 Task: Create a section Sonic Surge and in the section, add a milestone Agile transformation in the project CompuServe
Action: Mouse moved to (94, 237)
Screenshot: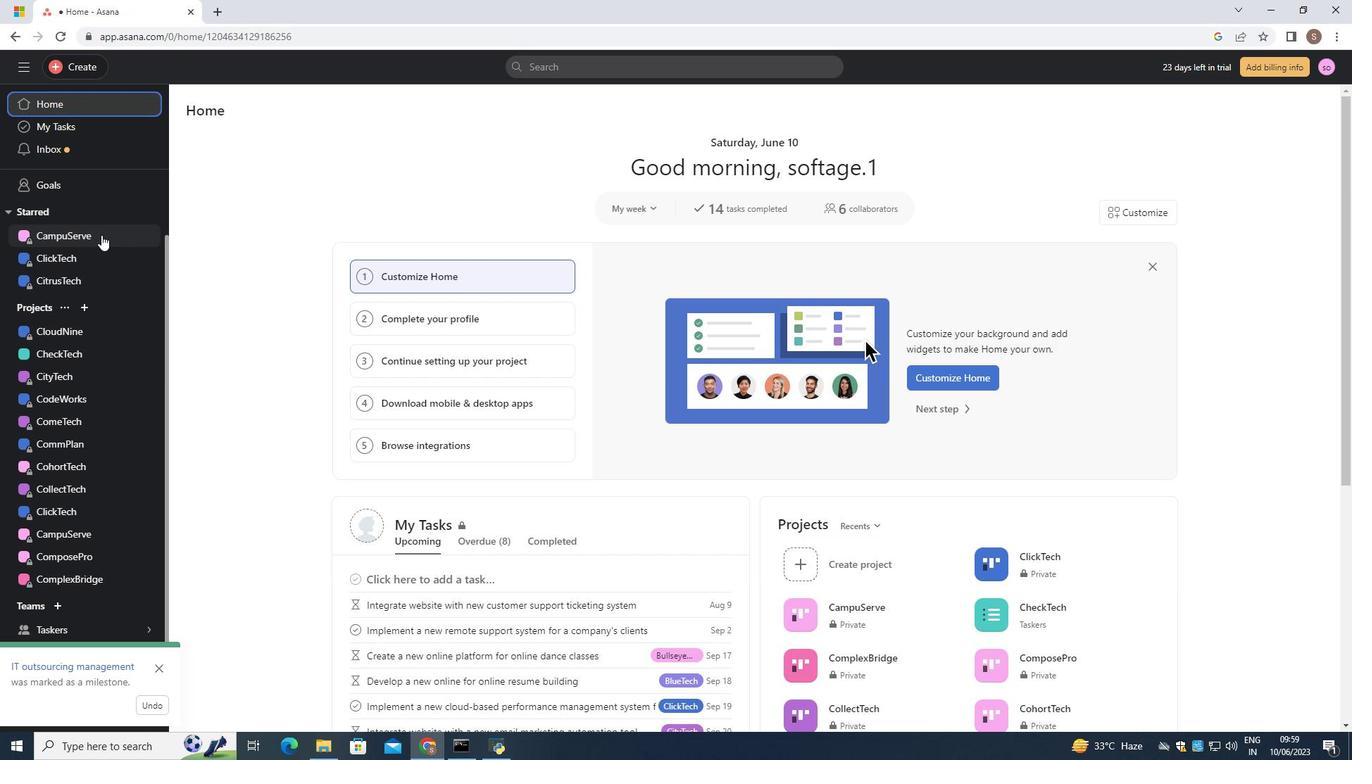 
Action: Mouse pressed left at (94, 237)
Screenshot: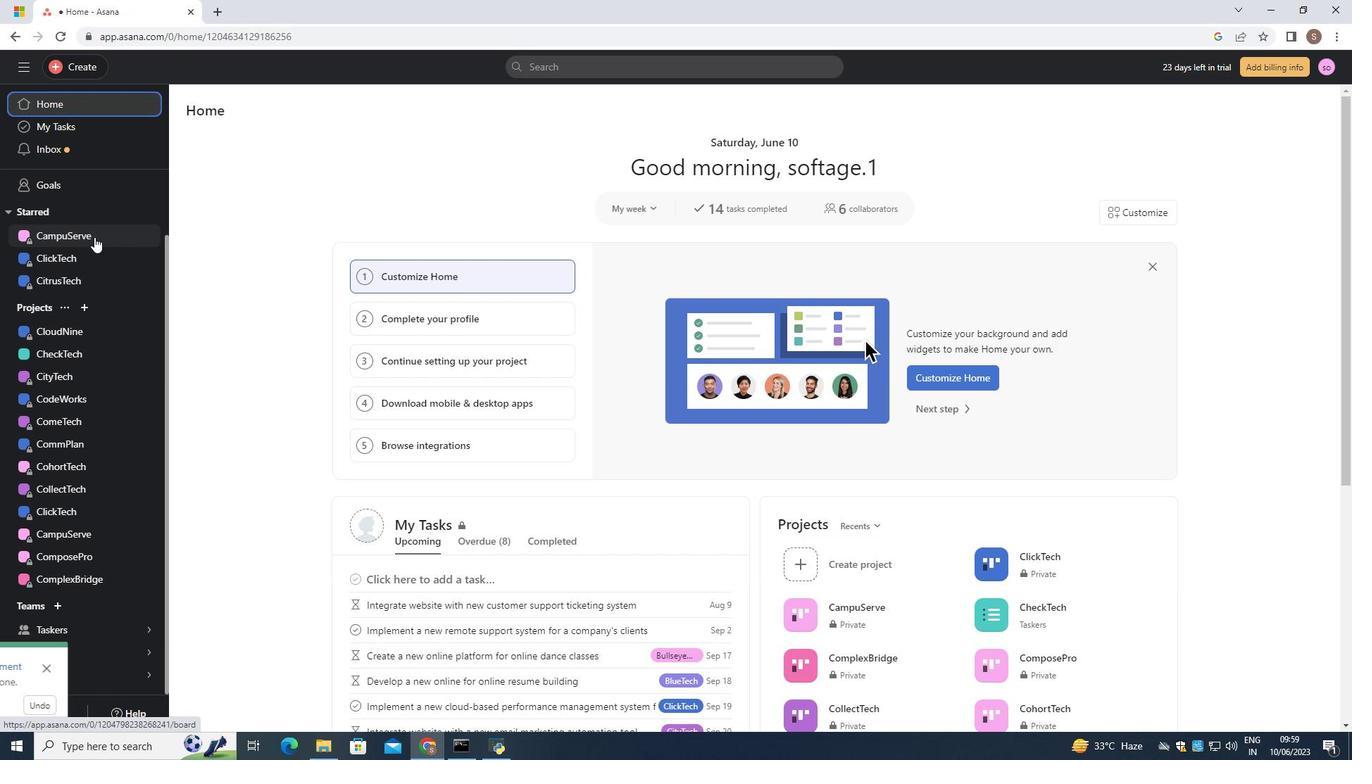 
Action: Mouse moved to (1291, 209)
Screenshot: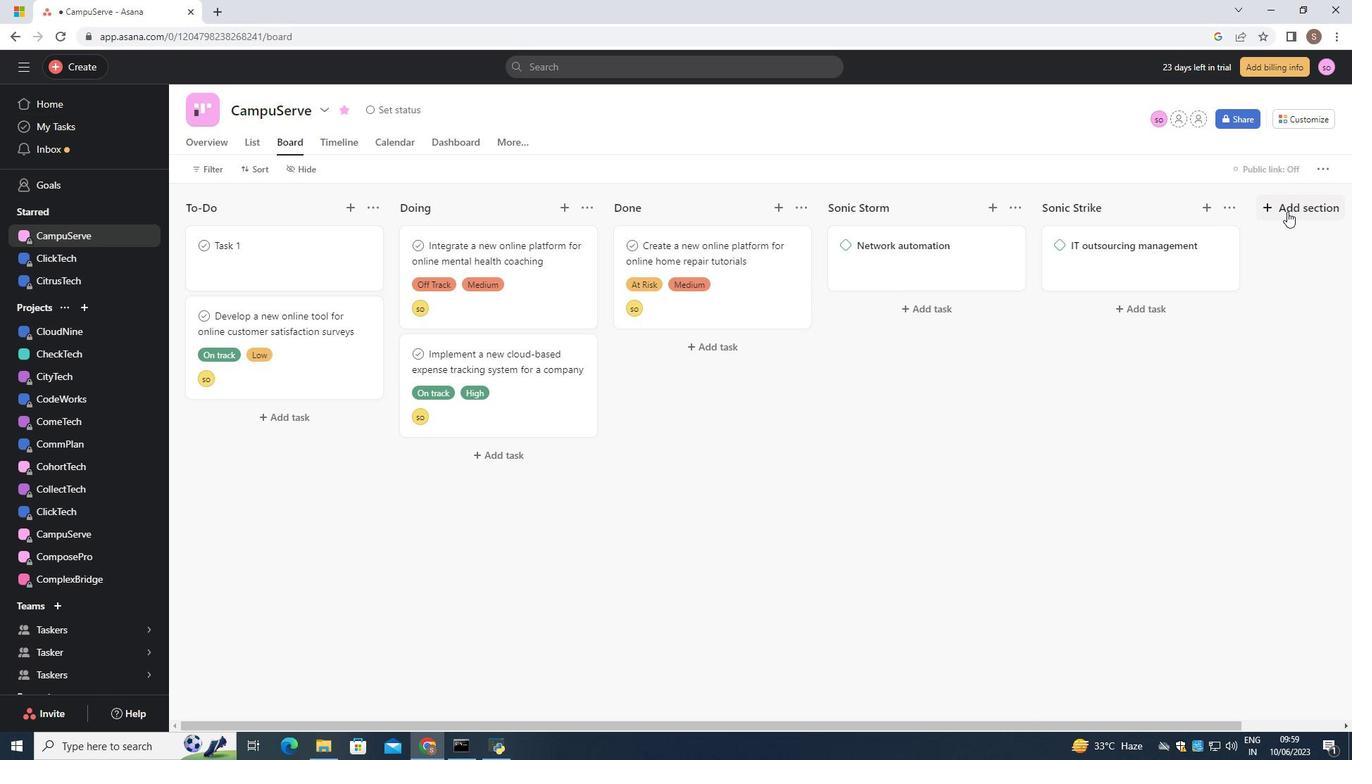 
Action: Mouse pressed left at (1291, 209)
Screenshot: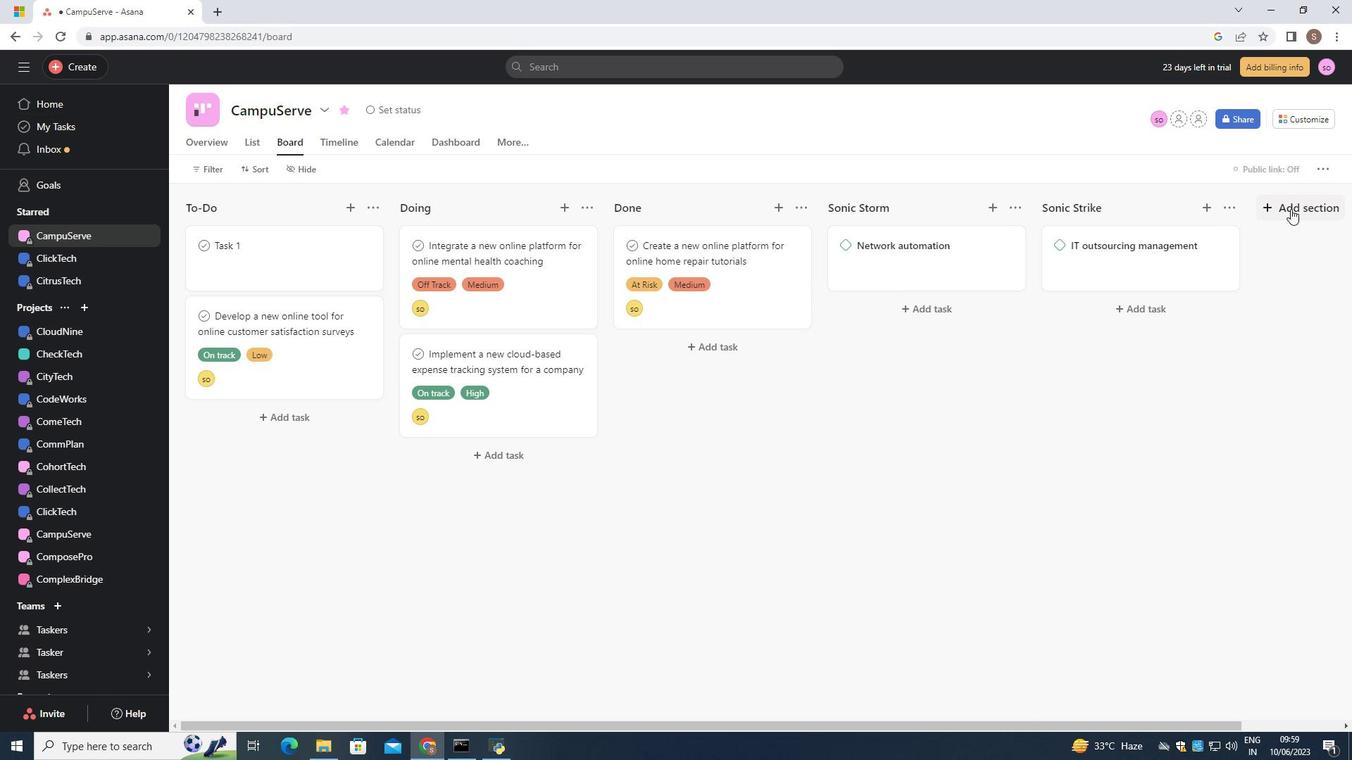 
Action: Key pressed <Key.shift>Sonic<Key.space><Key.shift><Key.shift>Surge<Key.enter>
Screenshot: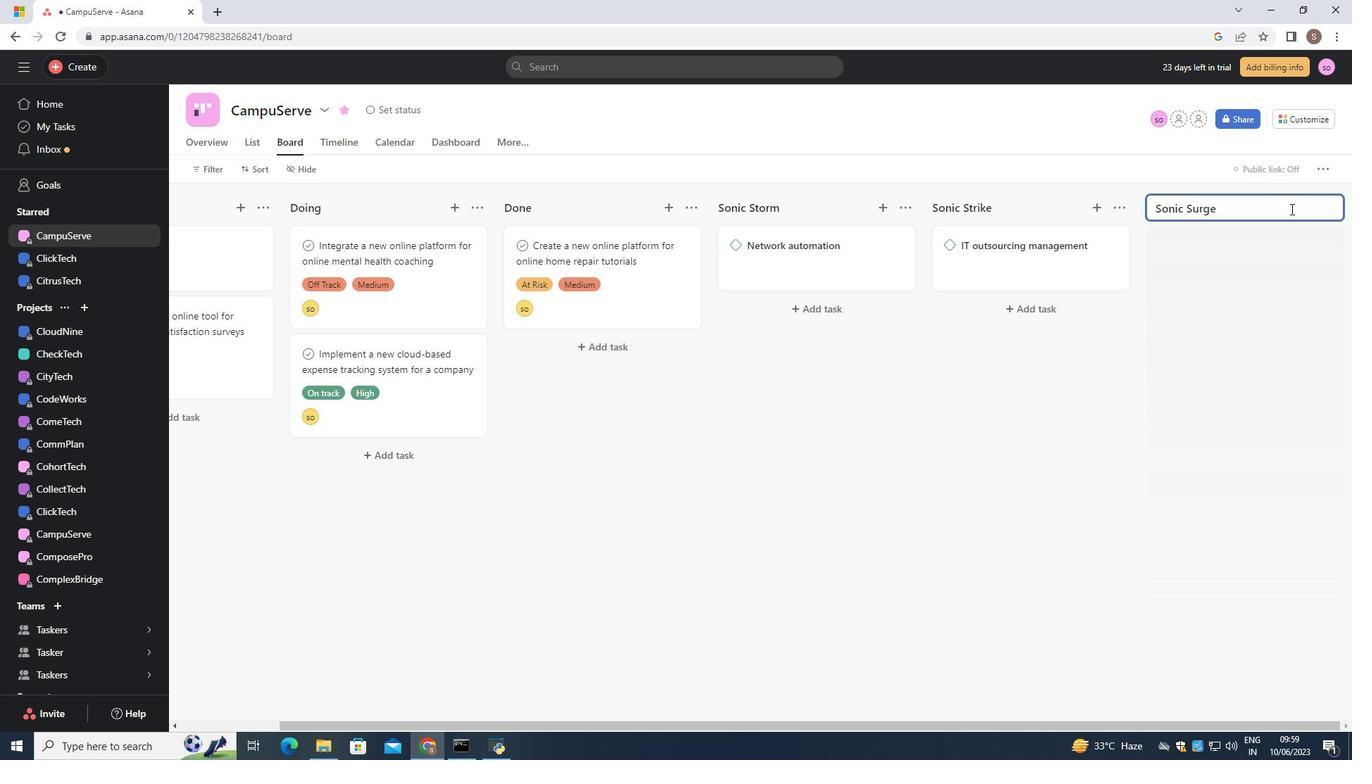 
Action: Mouse moved to (1095, 207)
Screenshot: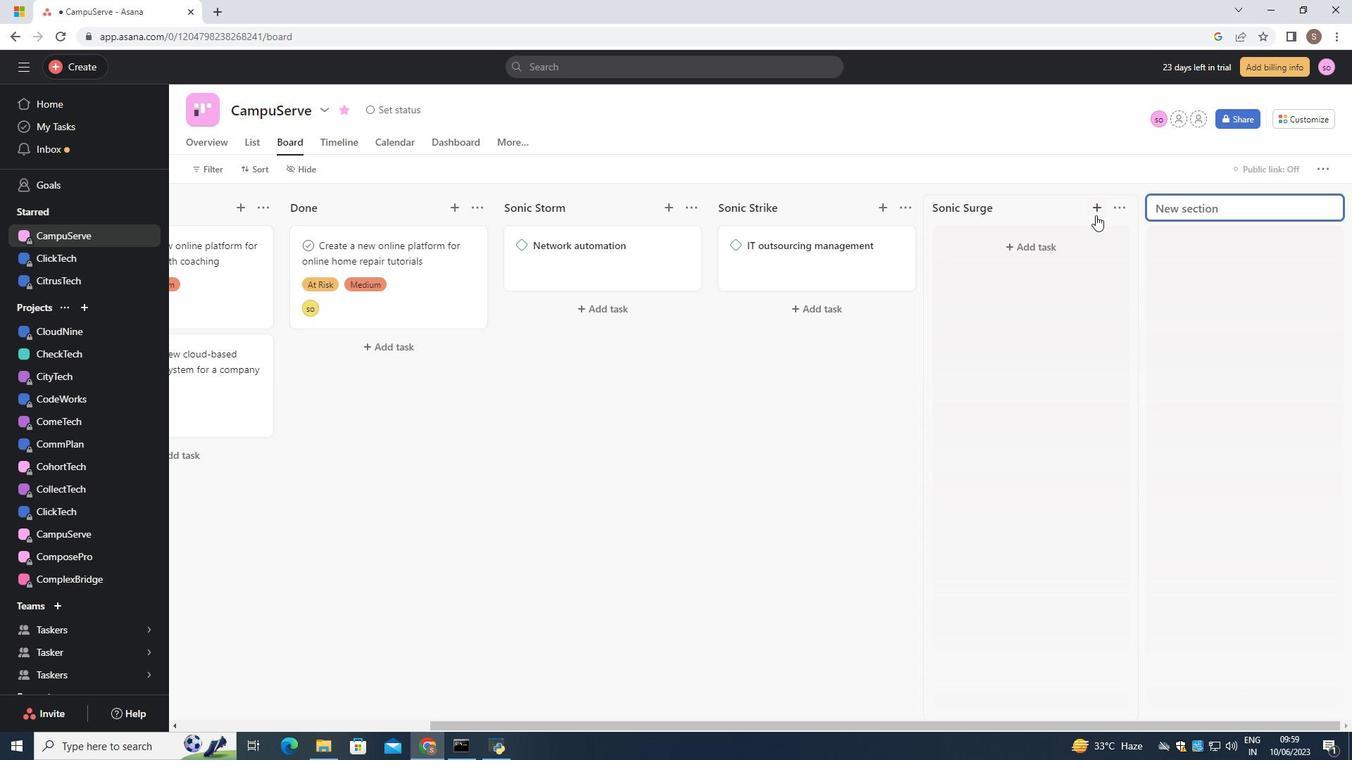 
Action: Mouse pressed left at (1095, 207)
Screenshot: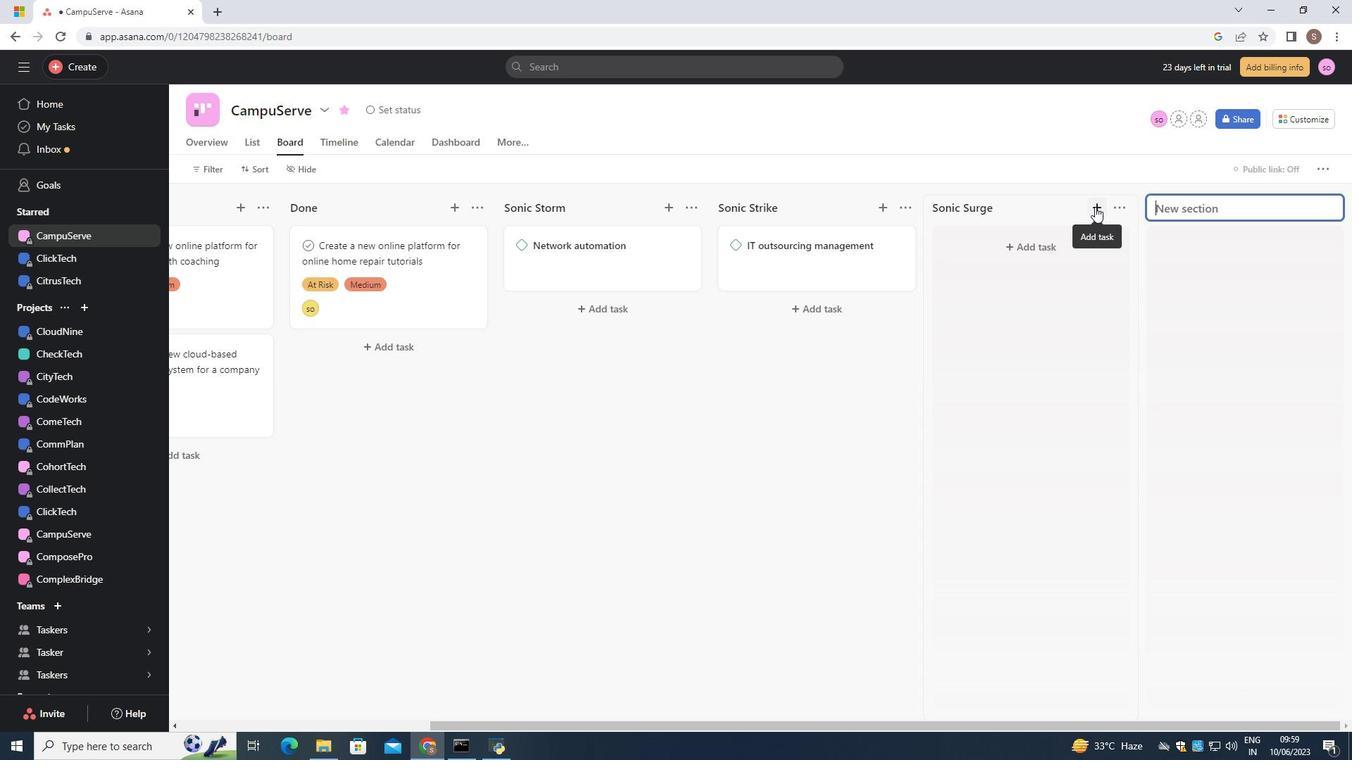 
Action: Key pressed <Key.shift>Agile<Key.space>transformation<Key.enter>
Screenshot: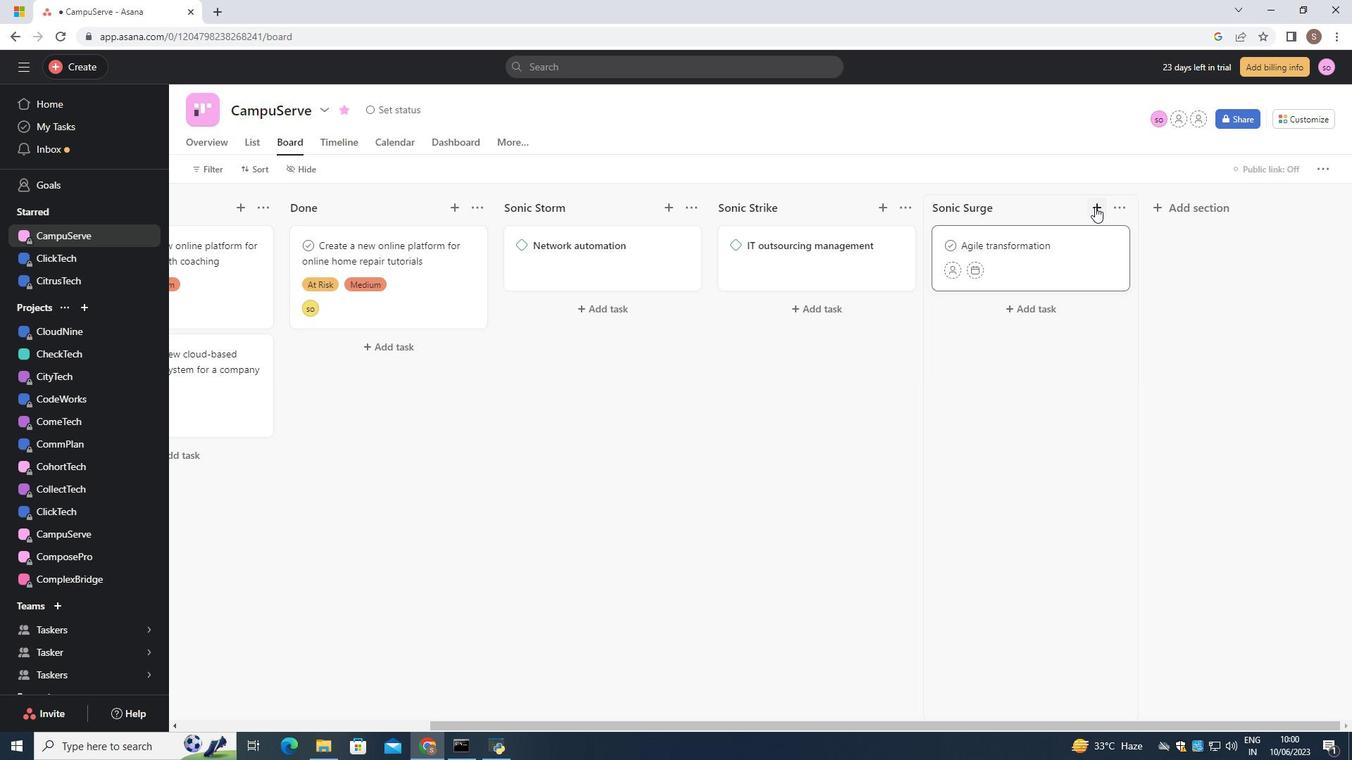 
Action: Mouse moved to (1059, 255)
Screenshot: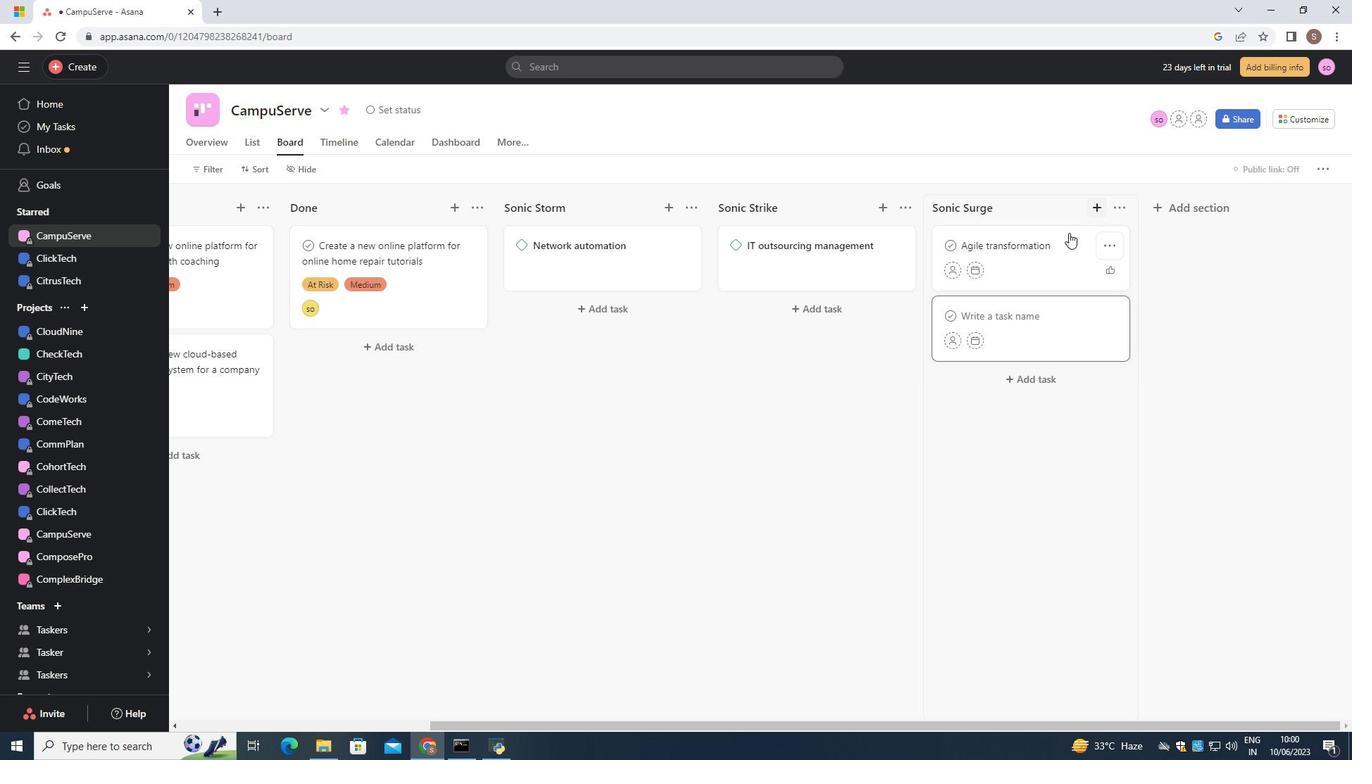 
Action: Mouse pressed left at (1059, 255)
Screenshot: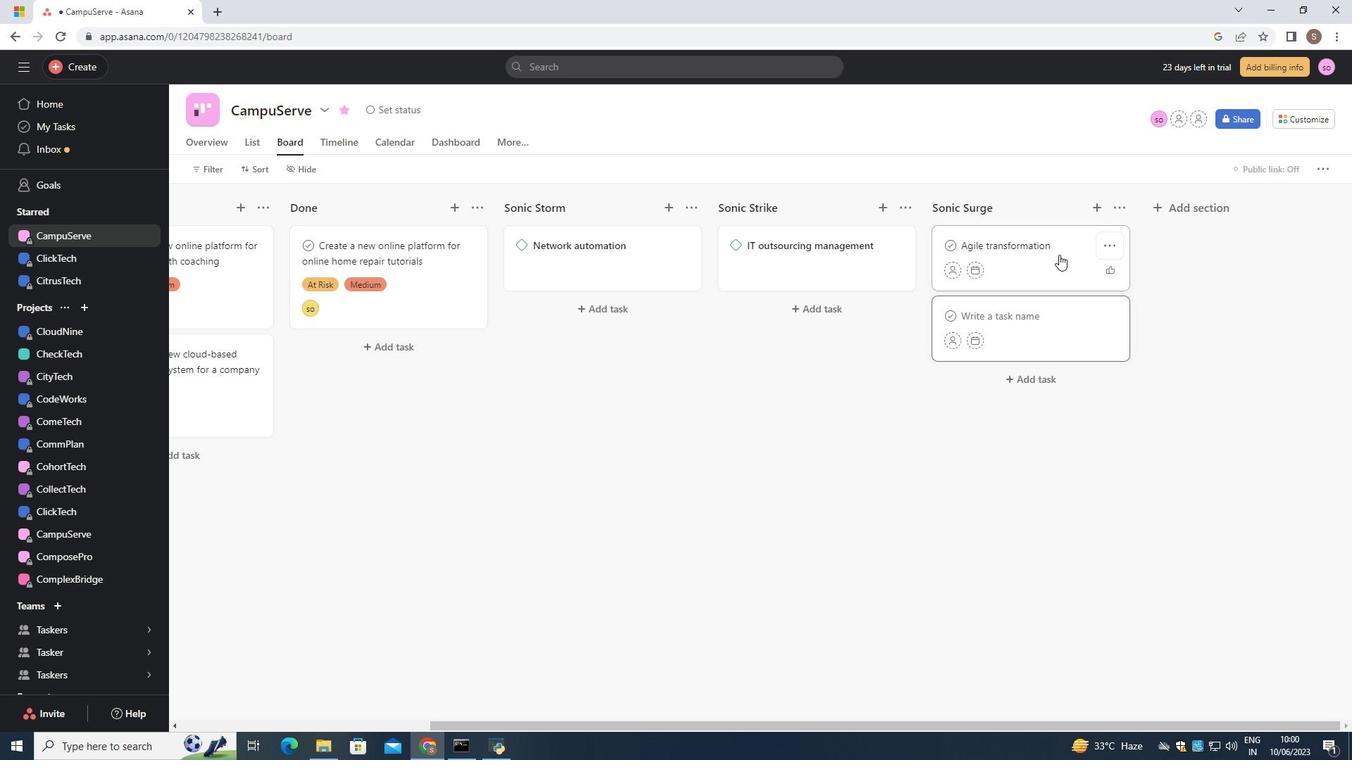 
Action: Mouse moved to (1306, 175)
Screenshot: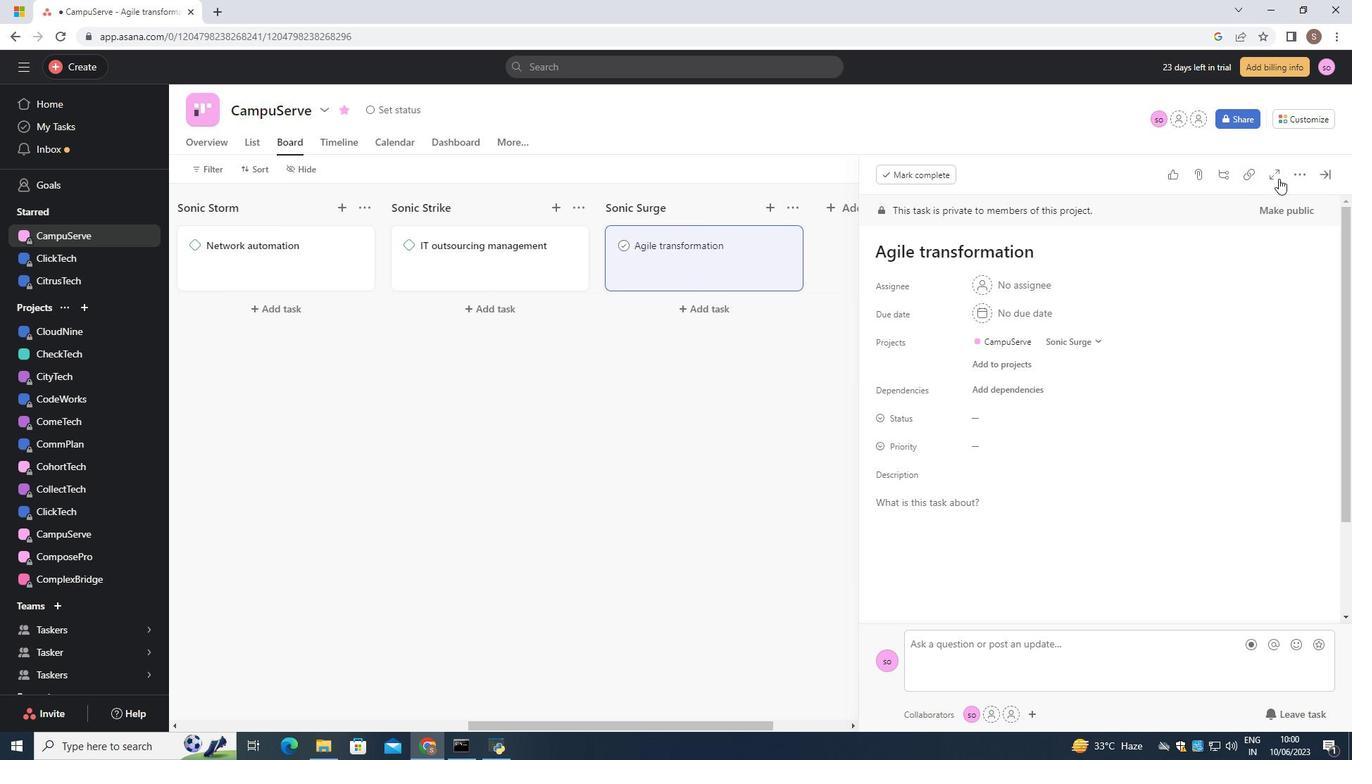 
Action: Mouse pressed left at (1306, 175)
Screenshot: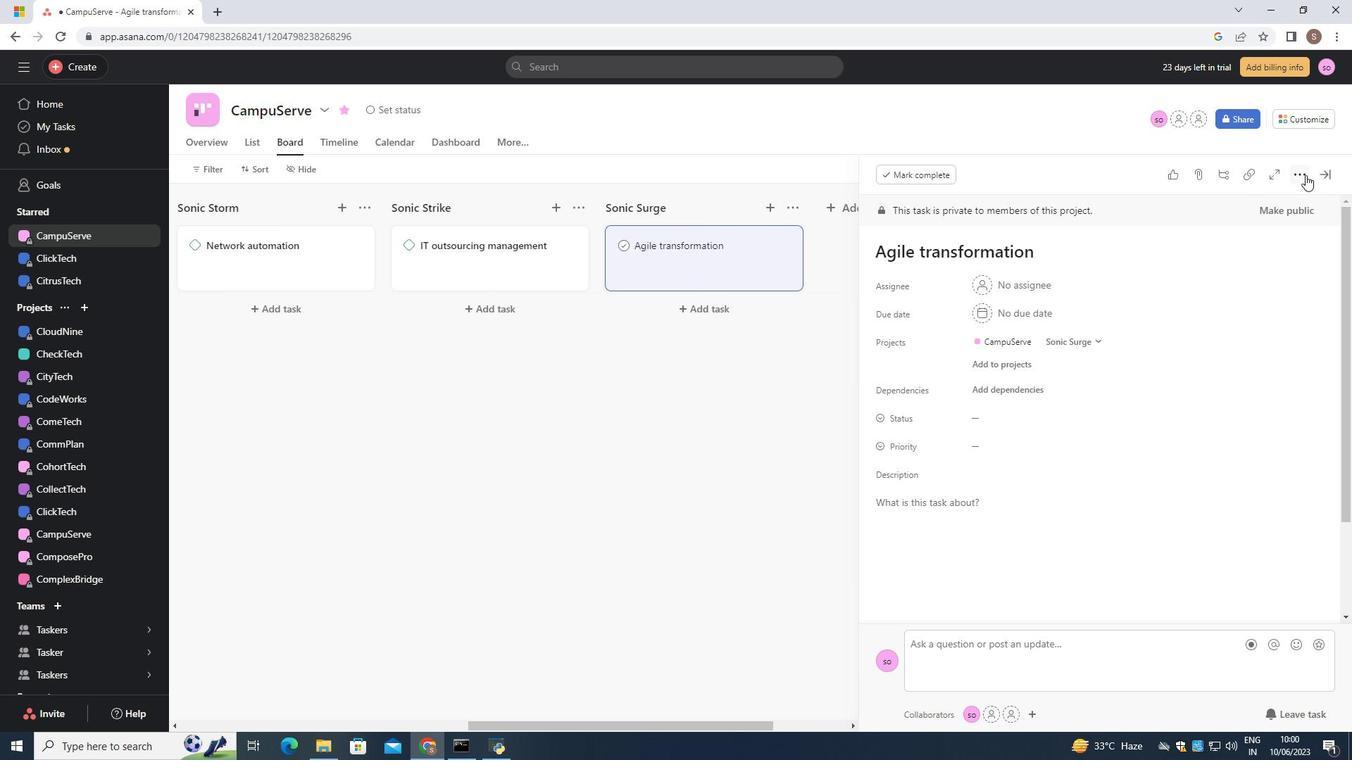 
Action: Mouse moved to (1239, 228)
Screenshot: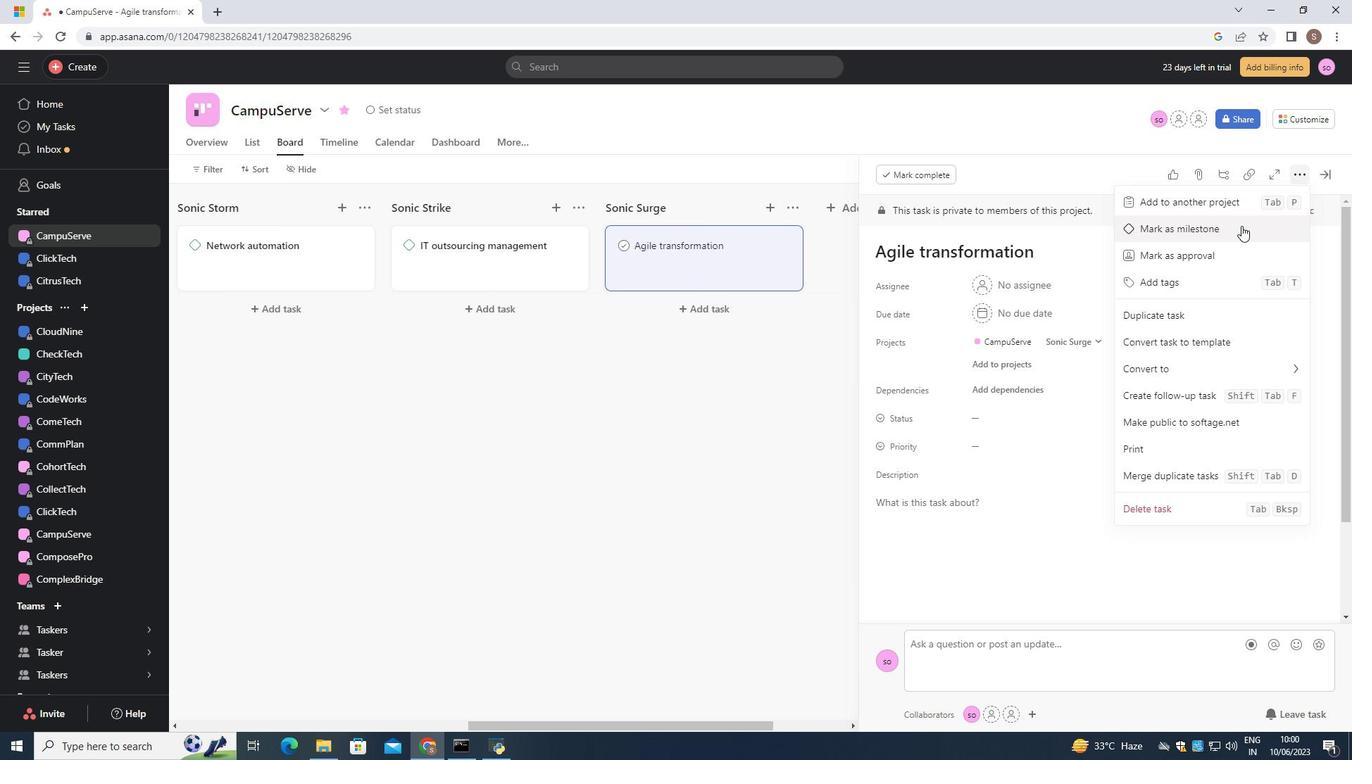 
Action: Mouse pressed left at (1239, 228)
Screenshot: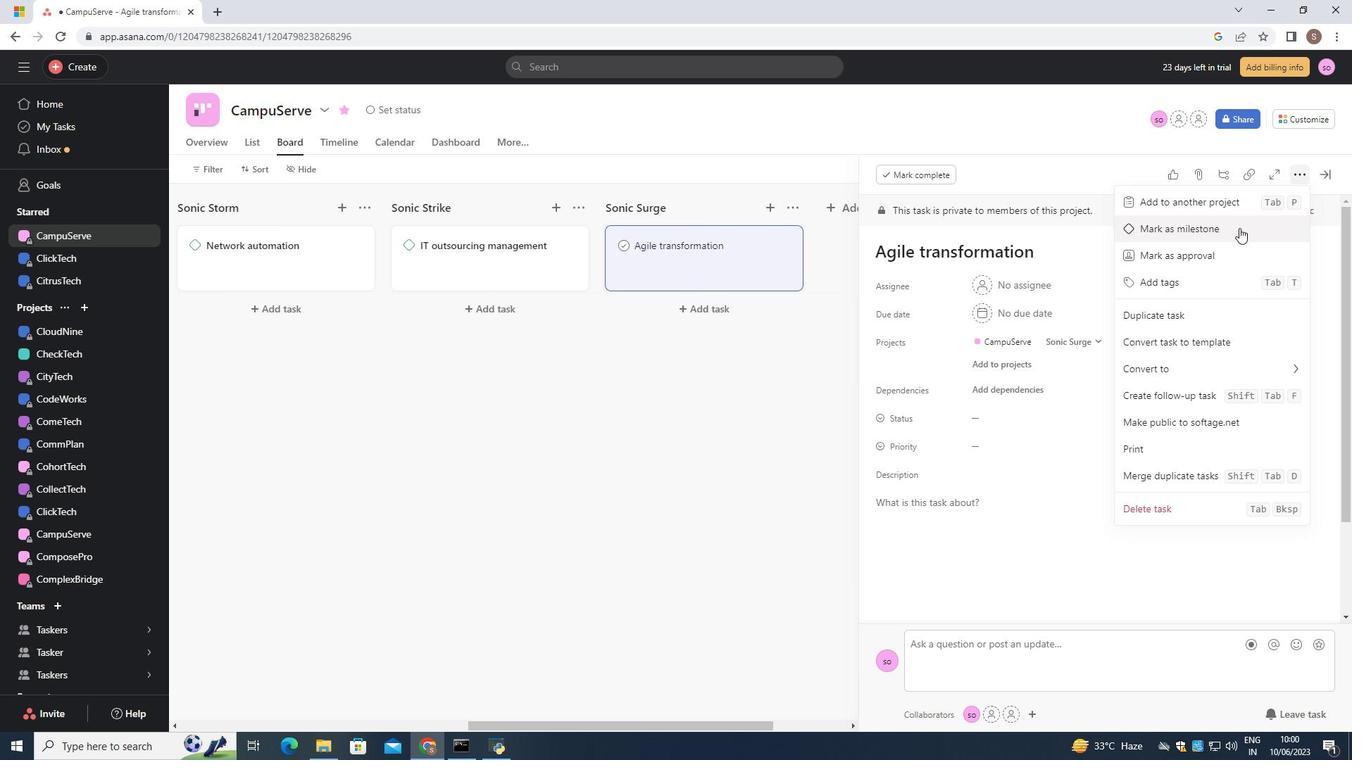 
